 Task: Create a section Database Migration Sprint and in the section, add a milestone Incident Response Planning in the project AlphaFlow
Action: Mouse moved to (80, 304)
Screenshot: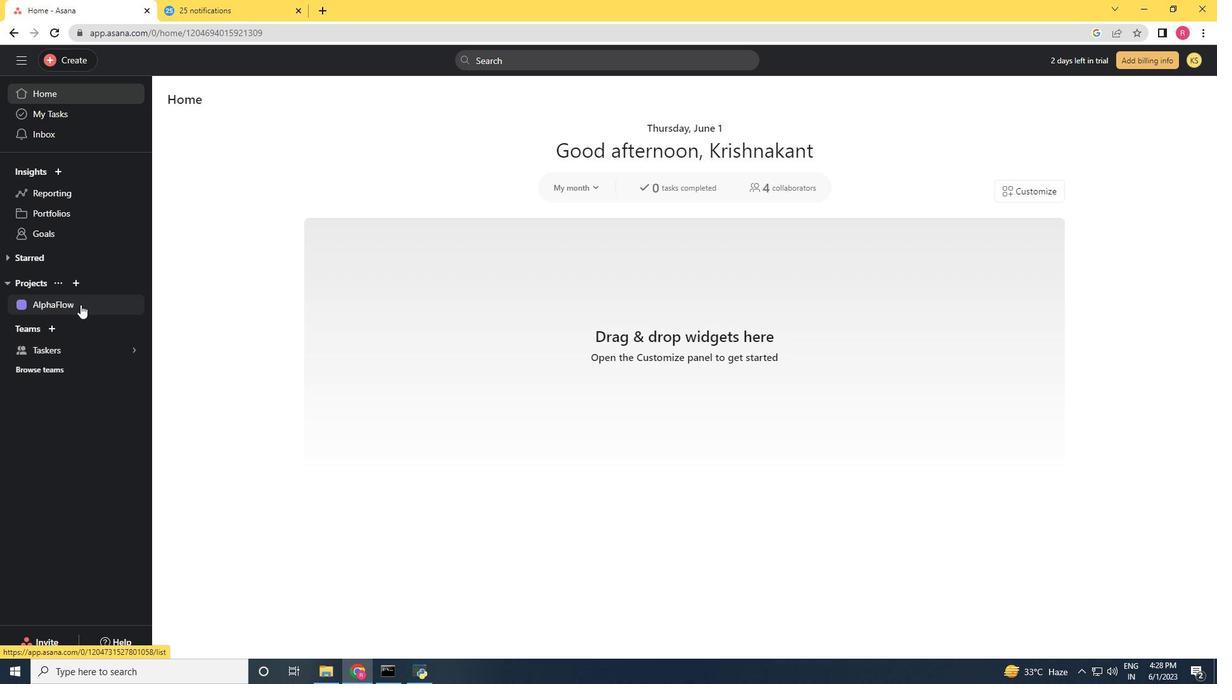 
Action: Mouse pressed left at (80, 304)
Screenshot: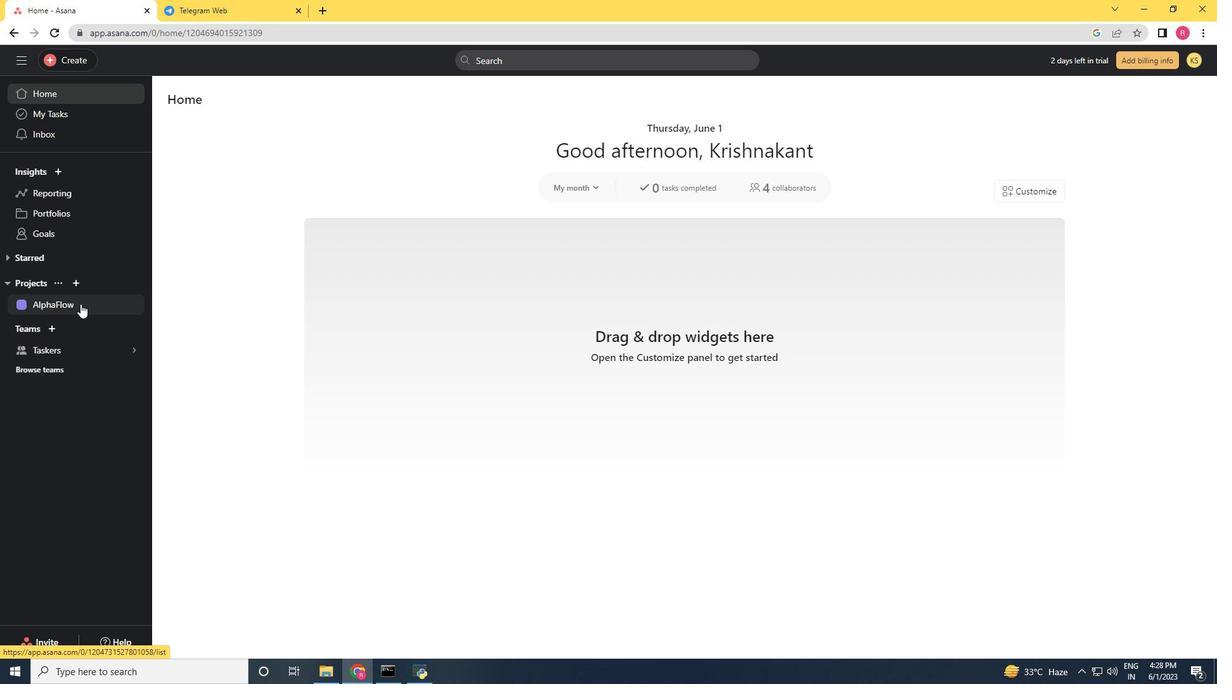 
Action: Mouse moved to (145, 505)
Screenshot: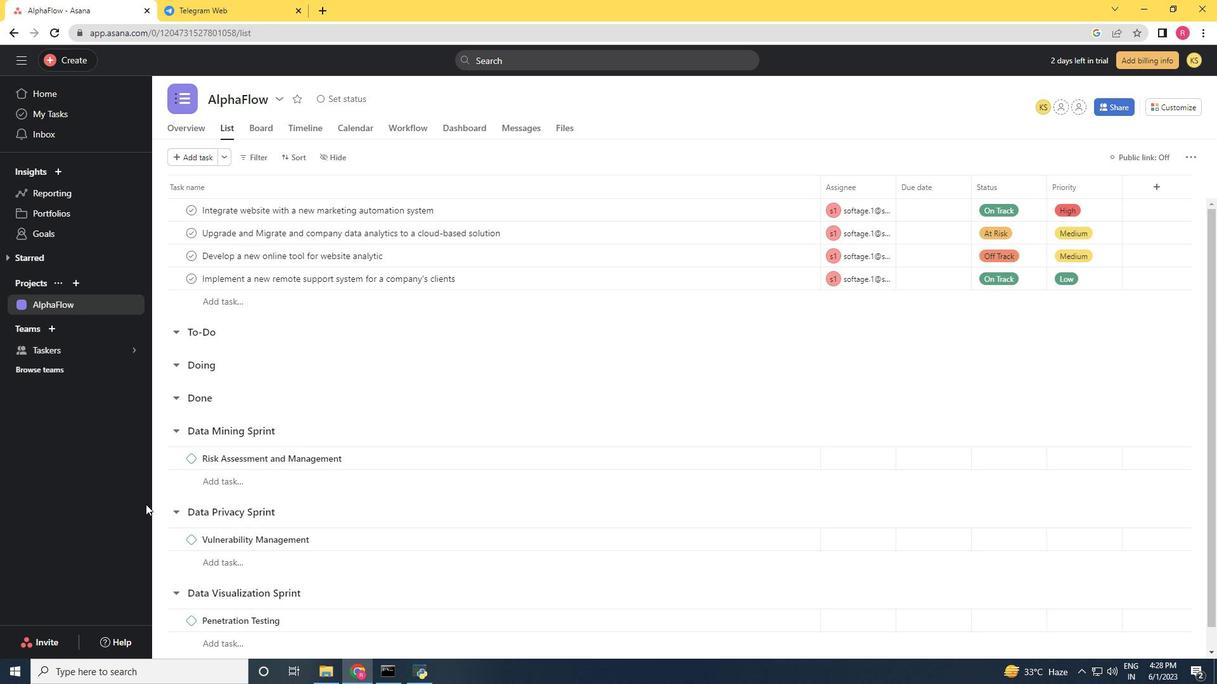 
Action: Mouse scrolled (145, 504) with delta (0, 0)
Screenshot: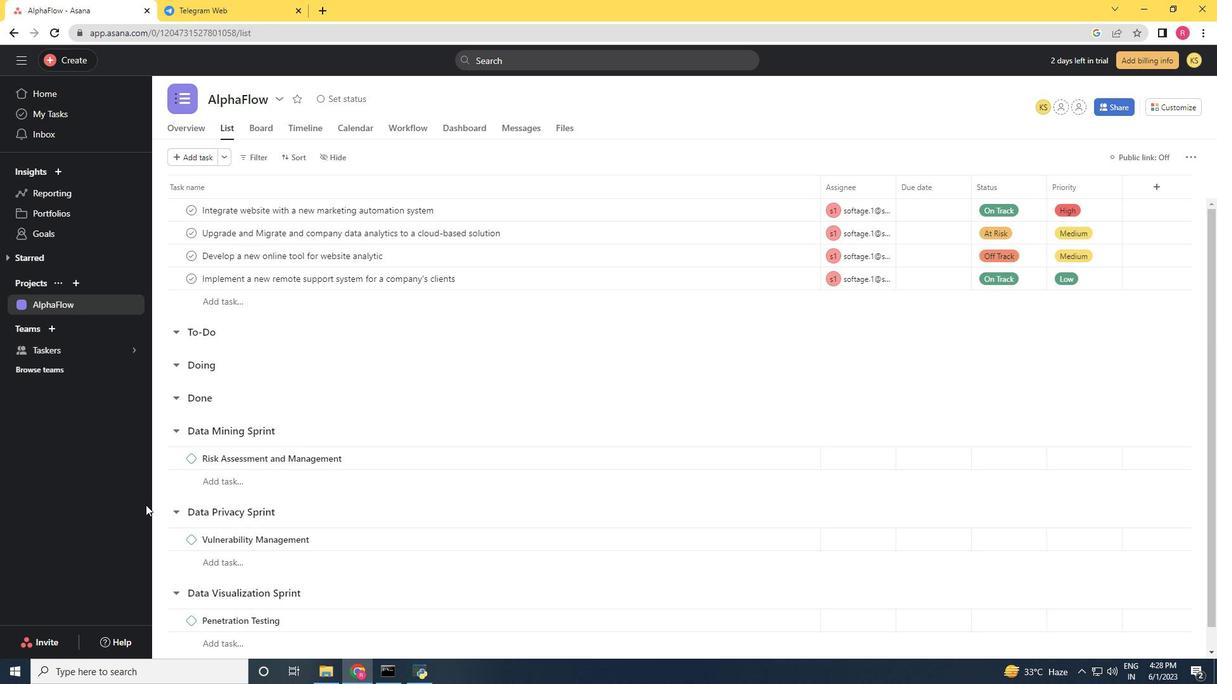 
Action: Mouse moved to (146, 505)
Screenshot: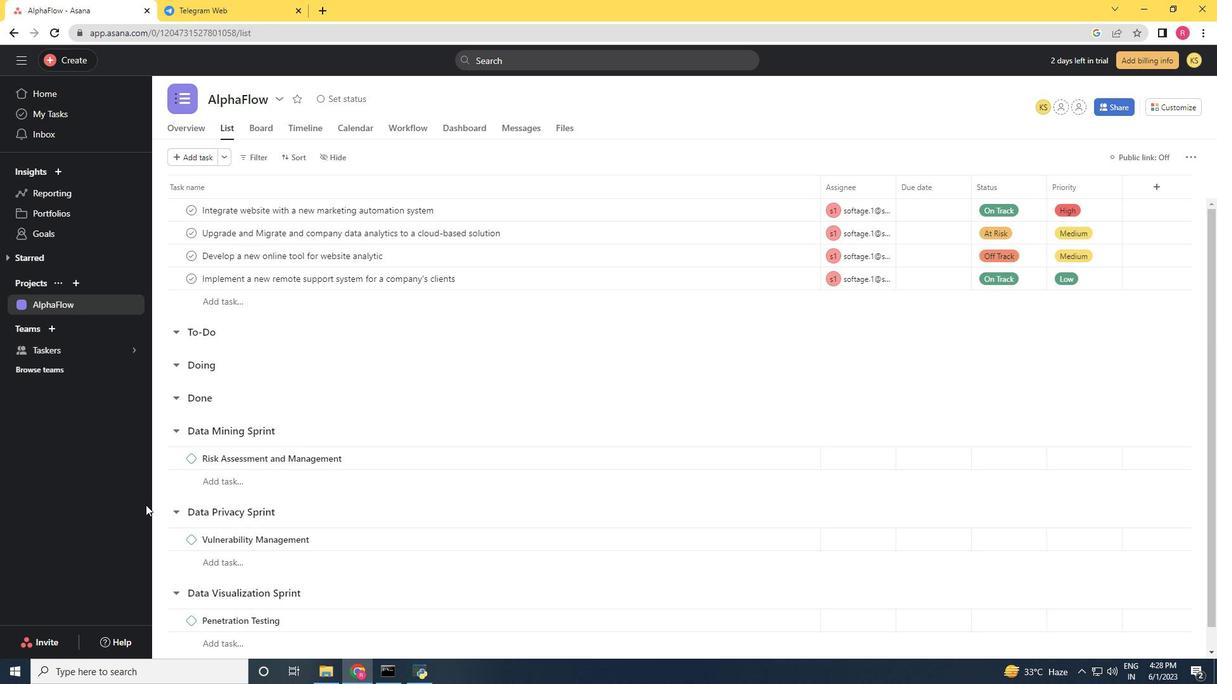 
Action: Mouse scrolled (146, 504) with delta (0, 0)
Screenshot: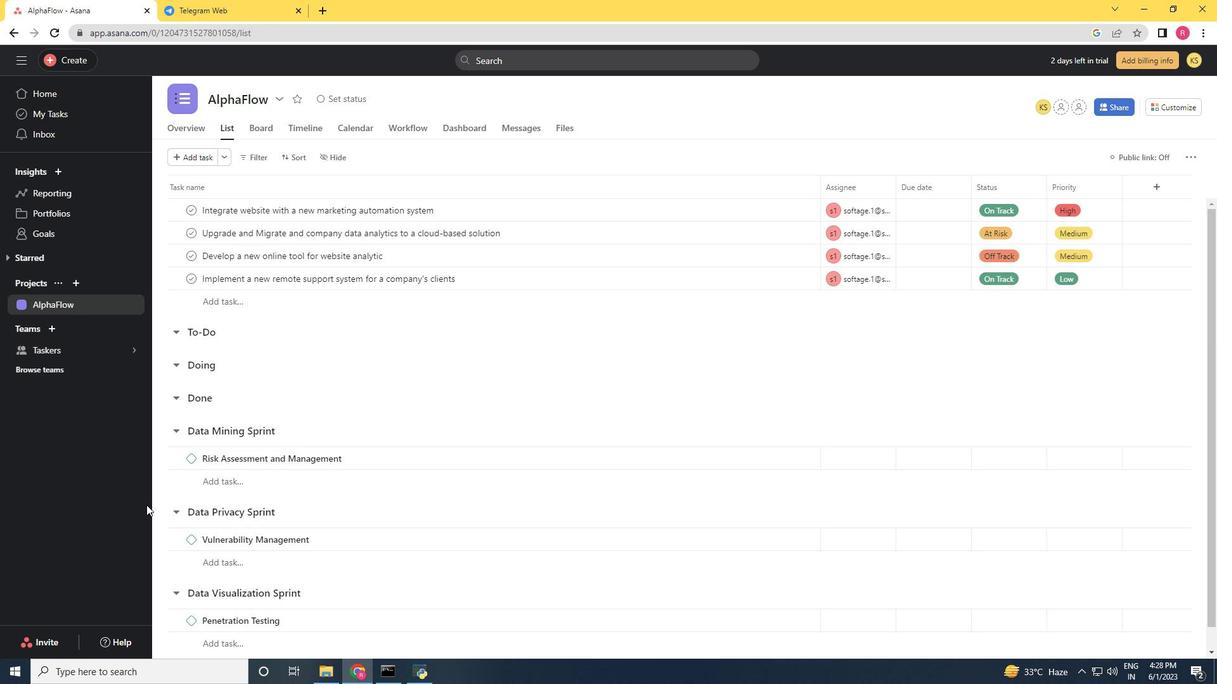 
Action: Mouse moved to (146, 505)
Screenshot: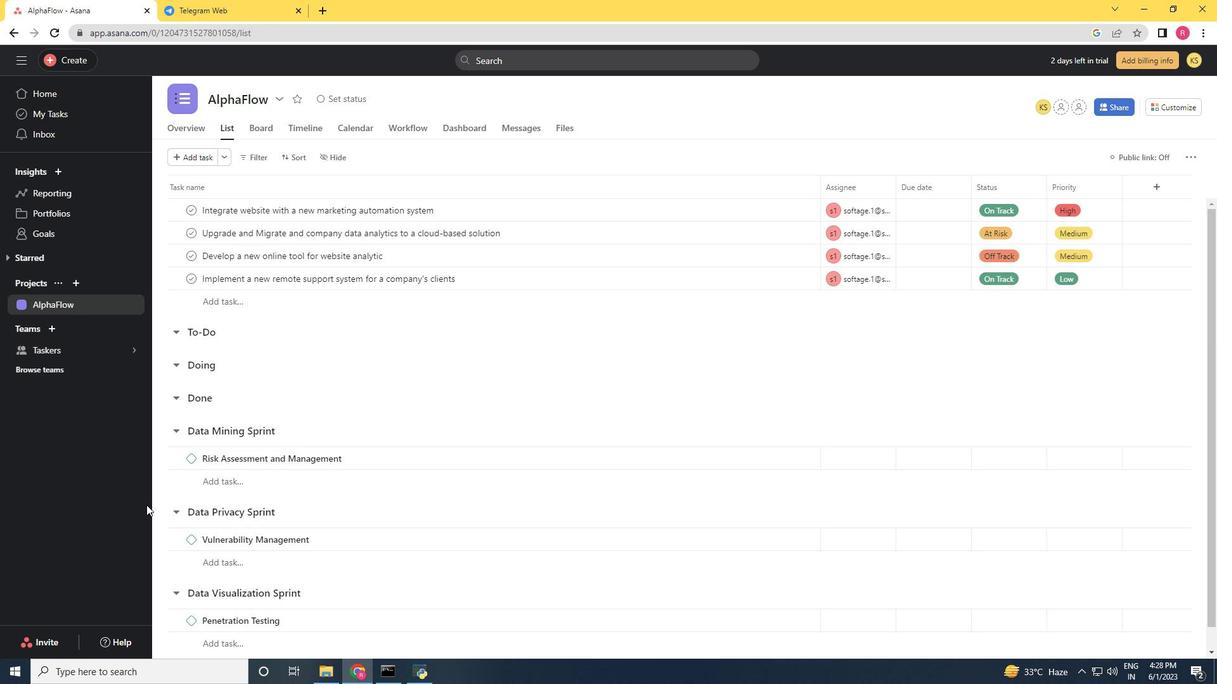 
Action: Mouse scrolled (146, 504) with delta (0, 0)
Screenshot: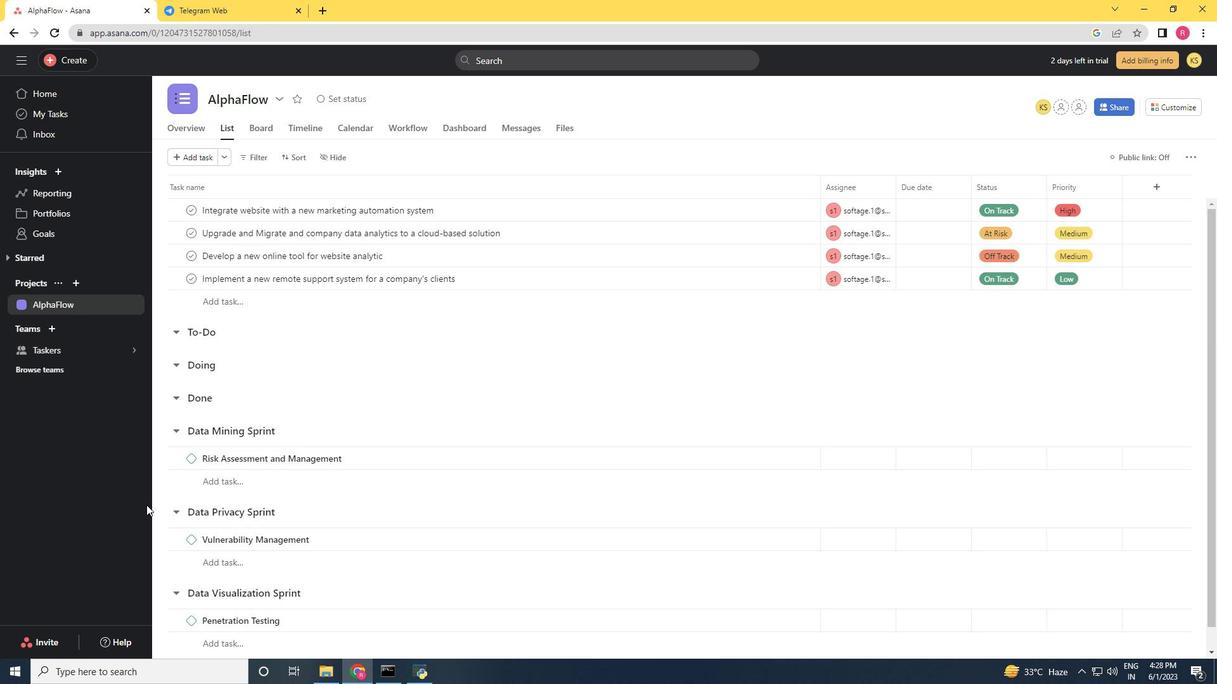 
Action: Mouse moved to (240, 469)
Screenshot: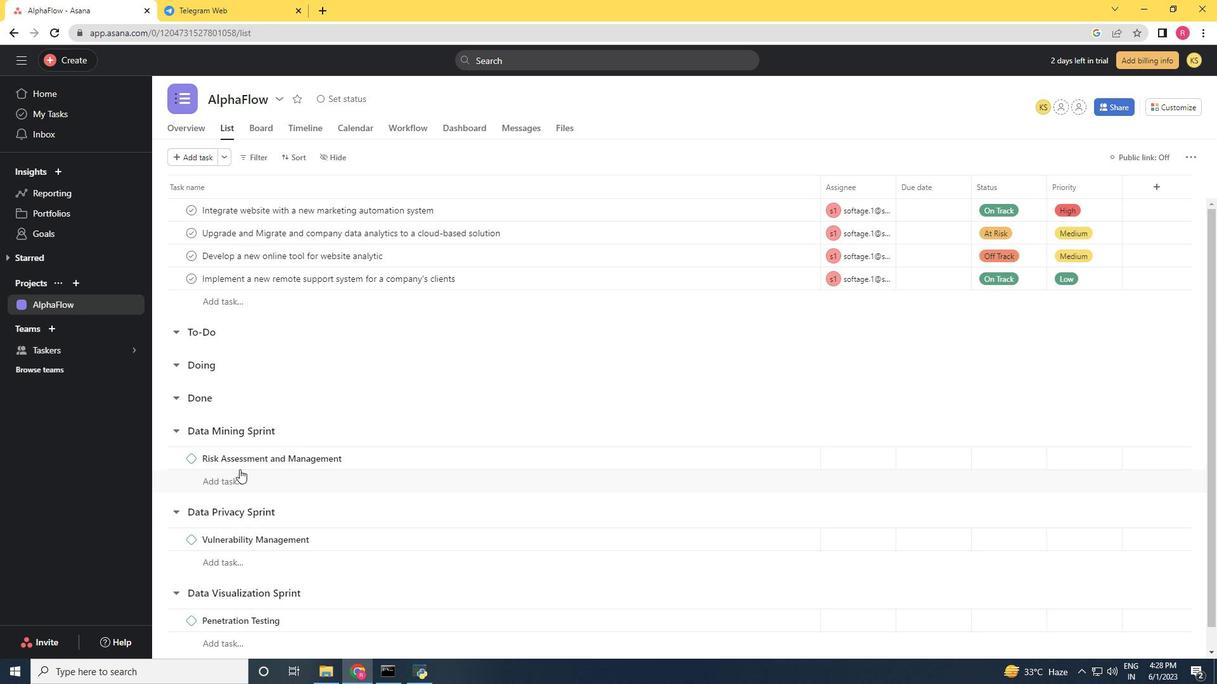 
Action: Mouse scrolled (240, 469) with delta (0, 0)
Screenshot: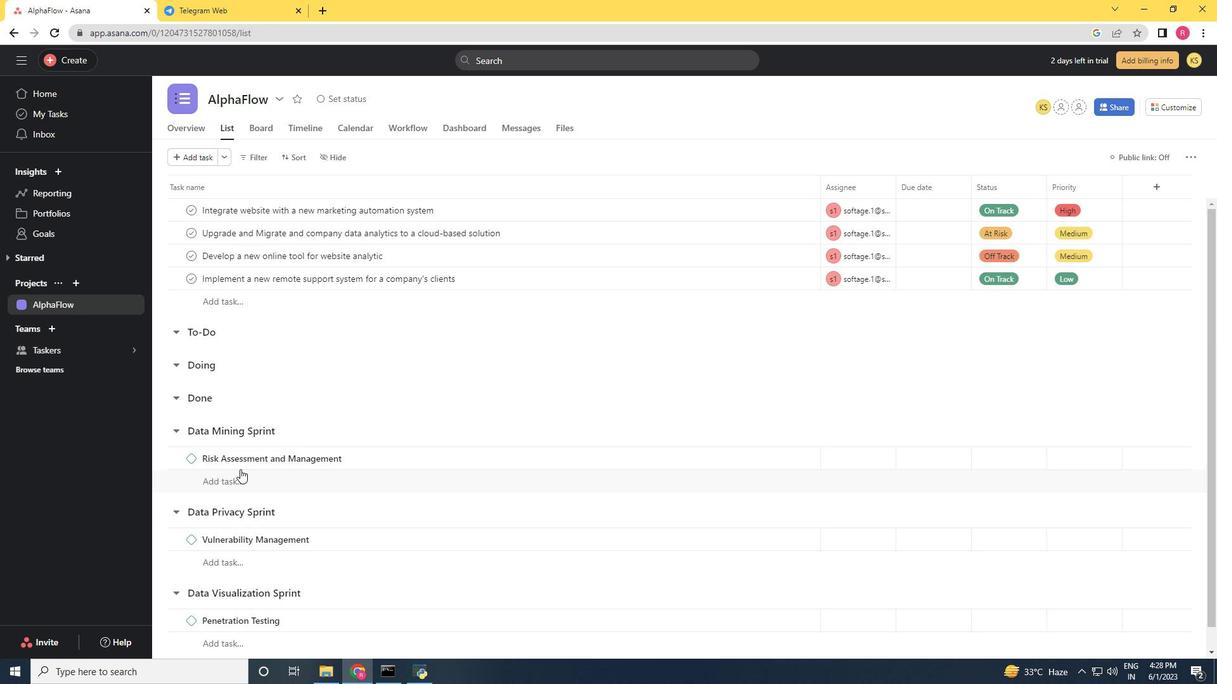 
Action: Mouse moved to (240, 469)
Screenshot: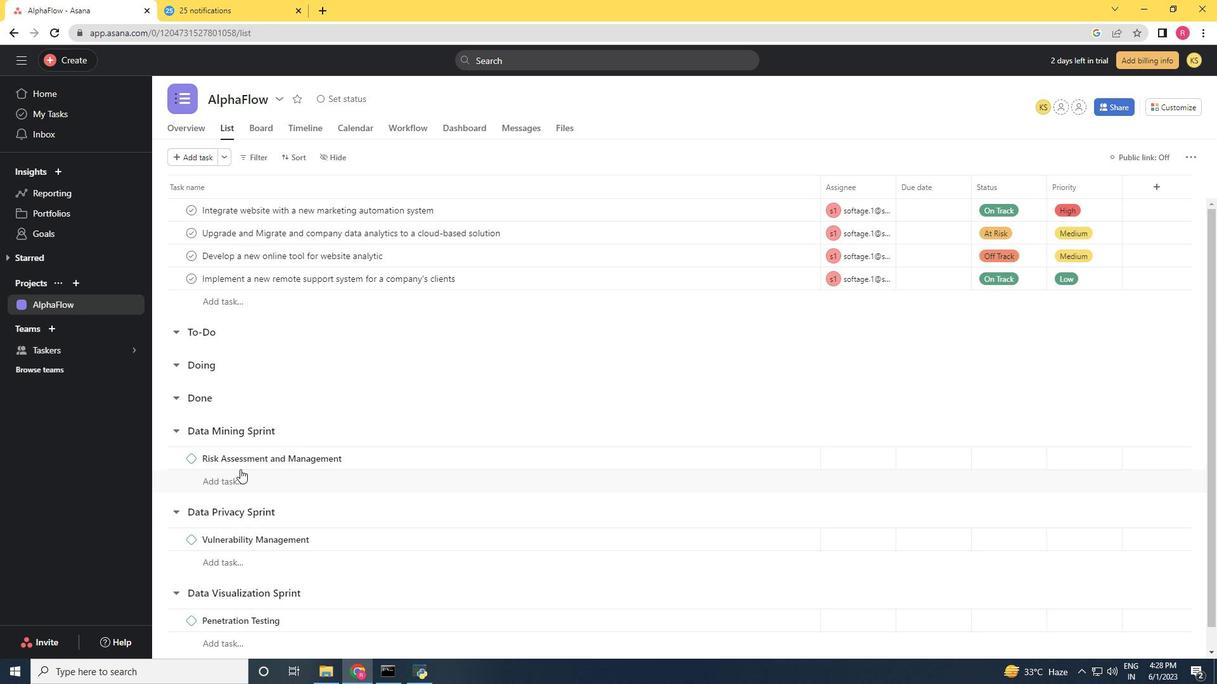 
Action: Mouse scrolled (240, 469) with delta (0, 0)
Screenshot: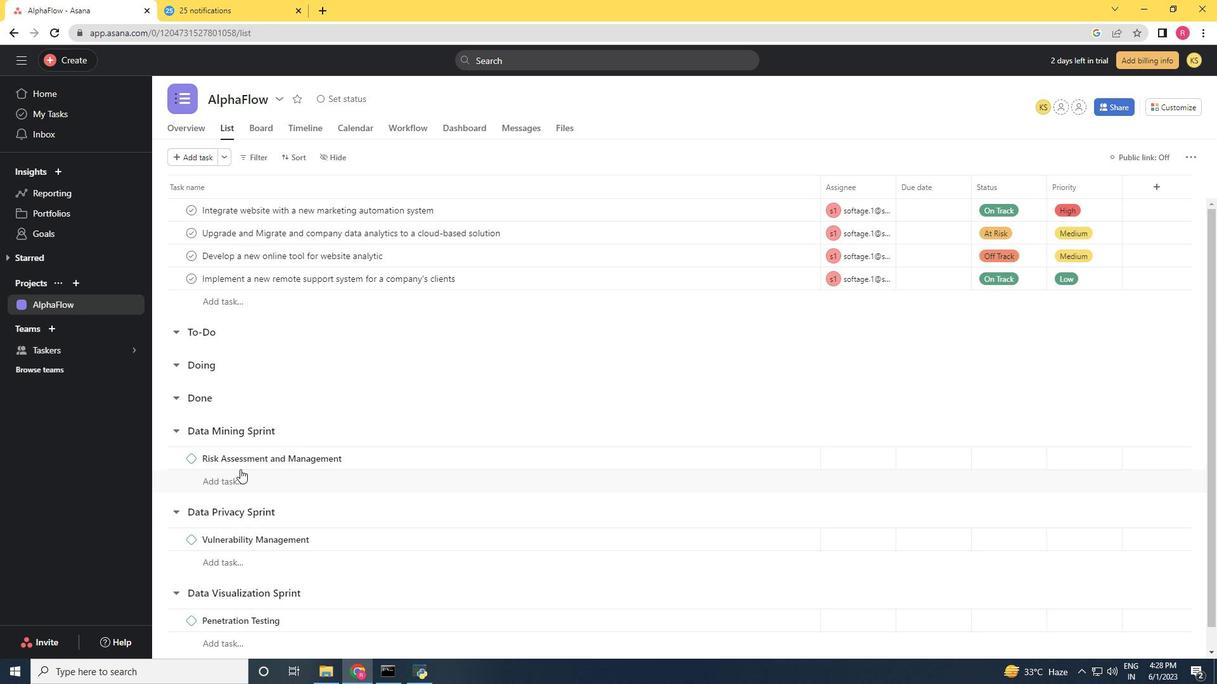 
Action: Mouse moved to (240, 470)
Screenshot: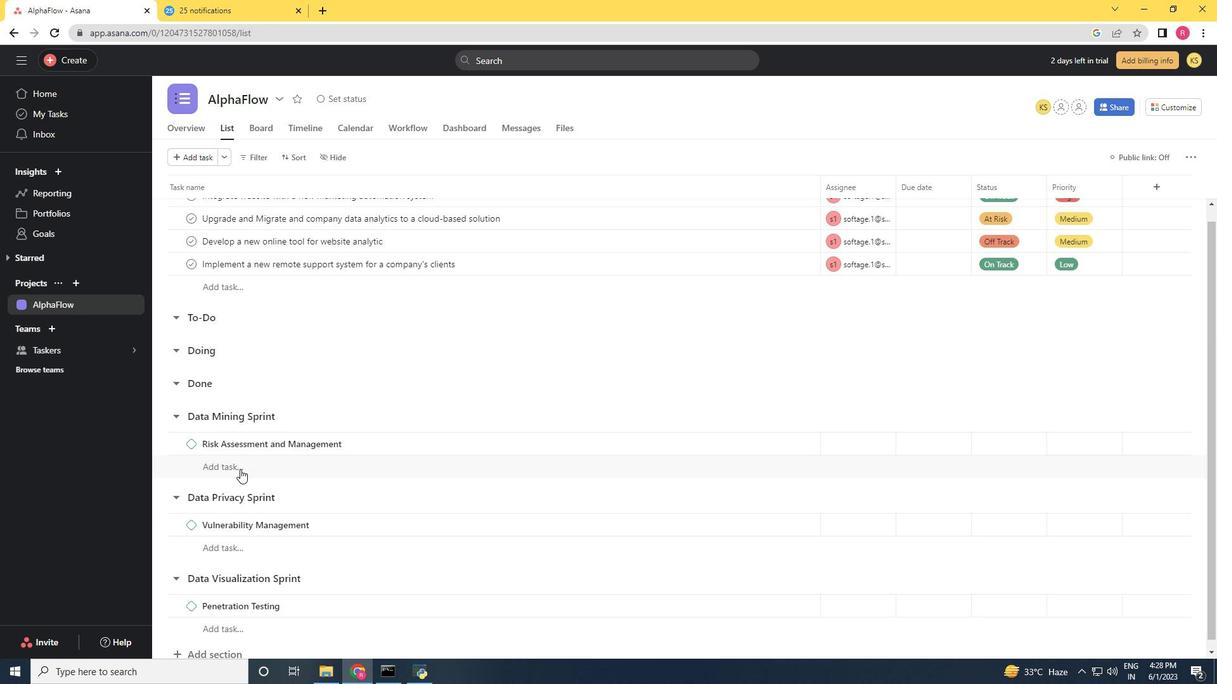 
Action: Mouse scrolled (240, 469) with delta (0, 0)
Screenshot: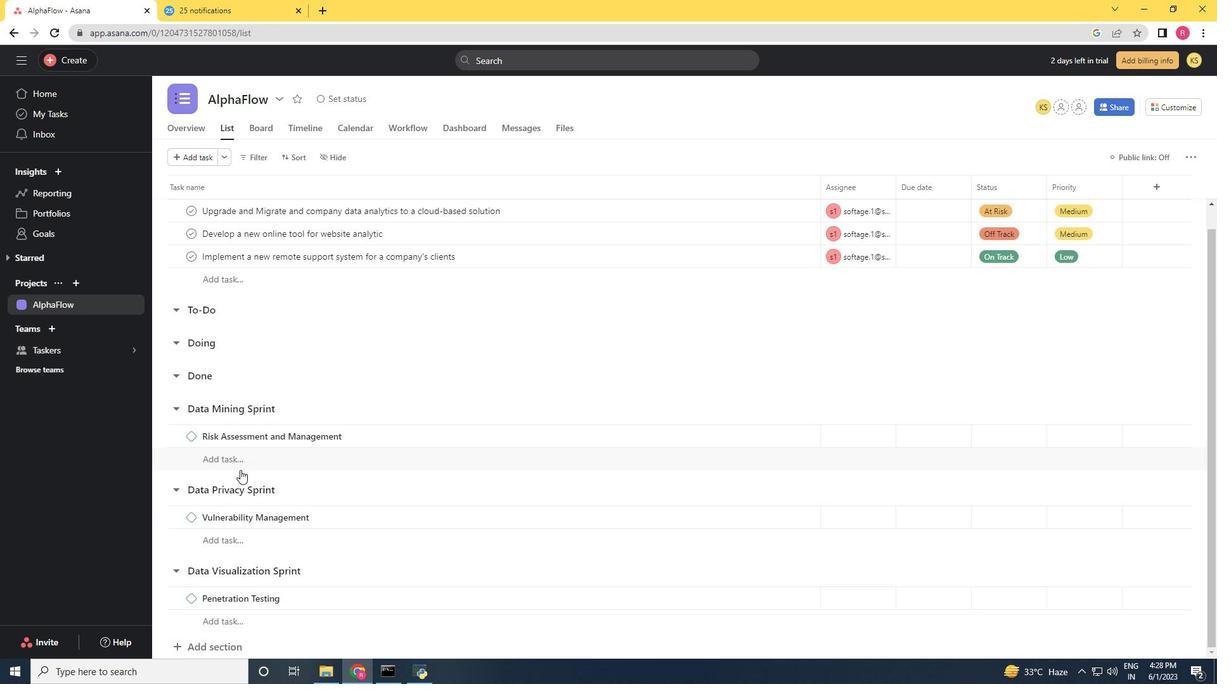 
Action: Mouse scrolled (240, 469) with delta (0, 0)
Screenshot: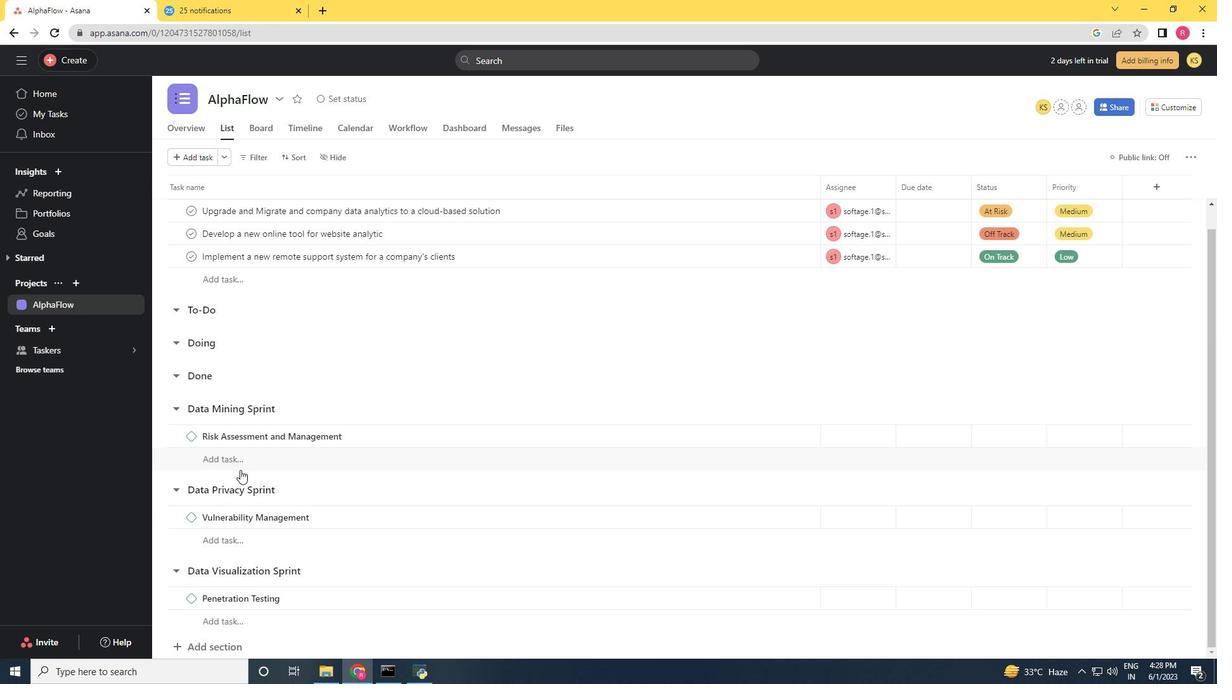 
Action: Mouse moved to (207, 638)
Screenshot: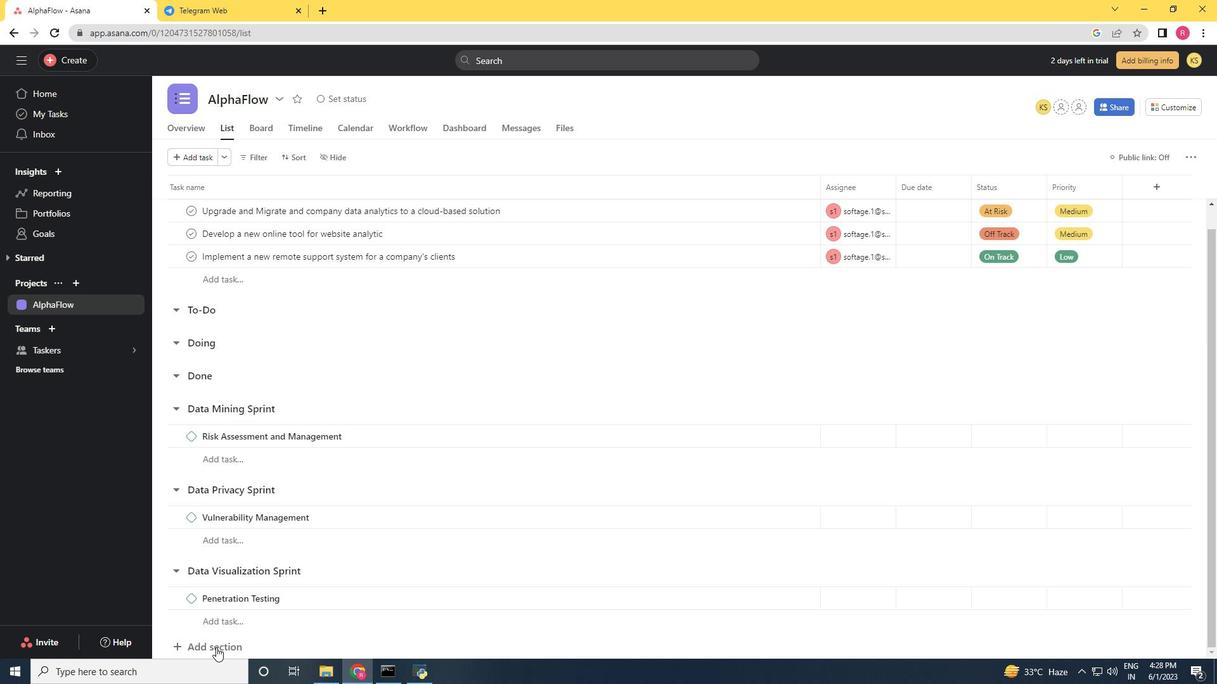 
Action: Mouse pressed left at (207, 638)
Screenshot: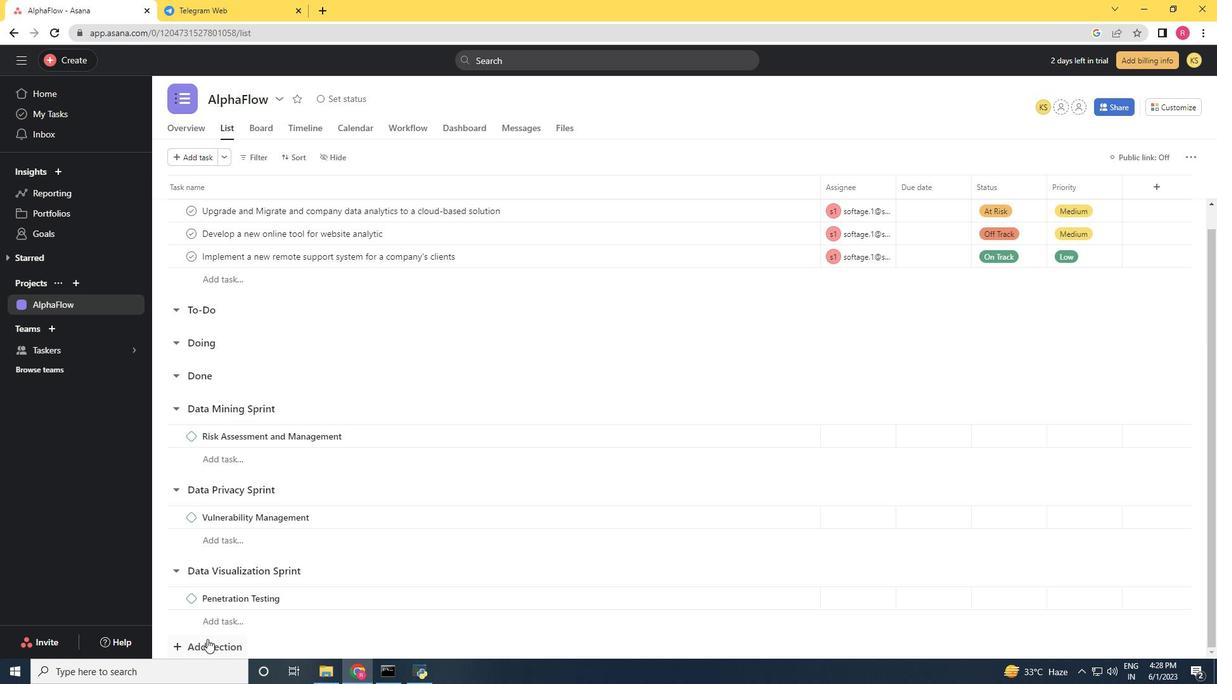 
Action: Mouse moved to (207, 638)
Screenshot: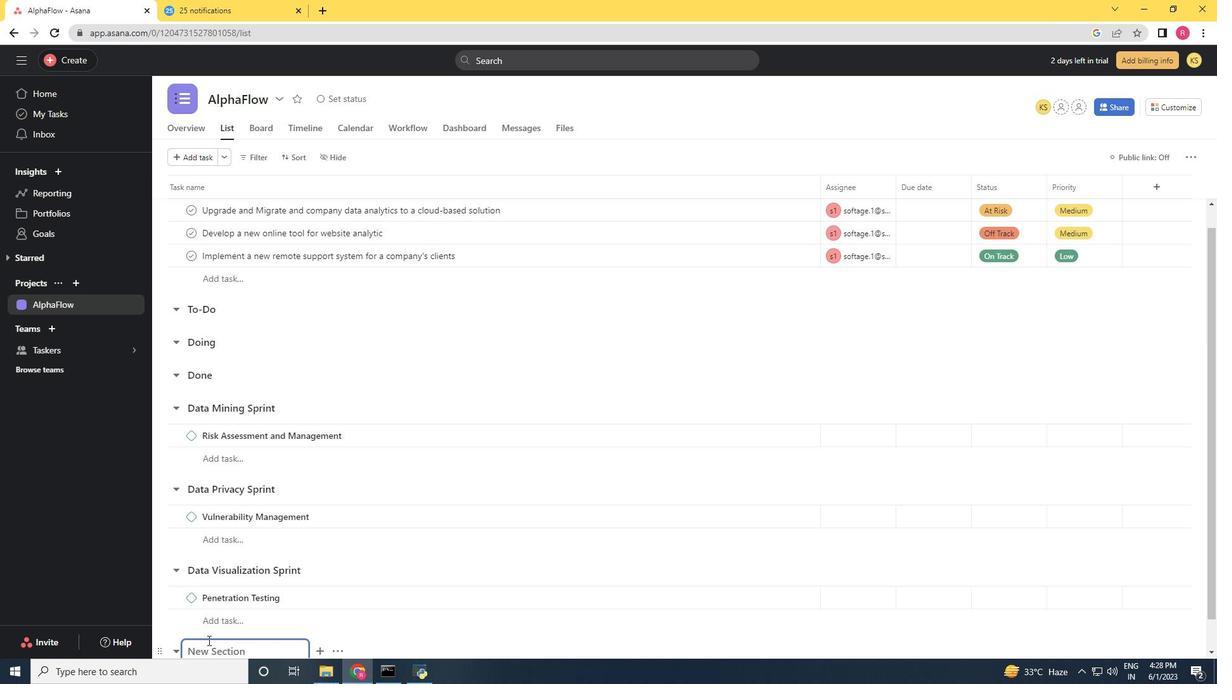 
Action: Mouse scrolled (207, 637) with delta (0, 0)
Screenshot: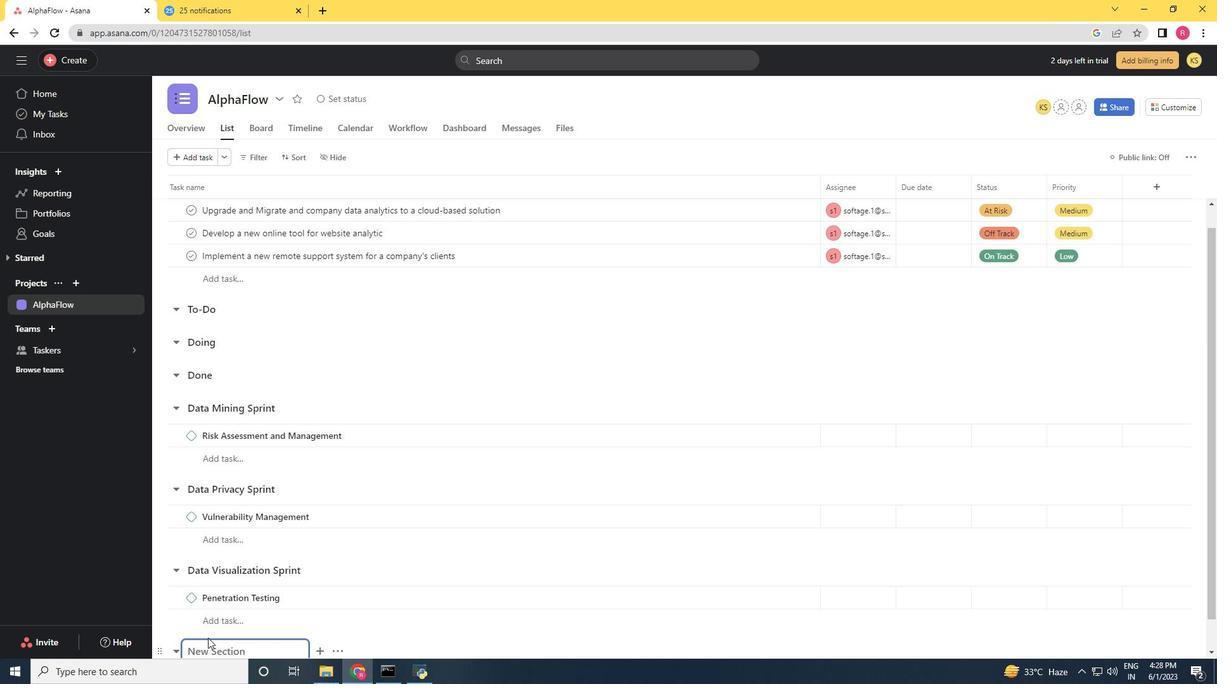 
Action: Mouse moved to (207, 637)
Screenshot: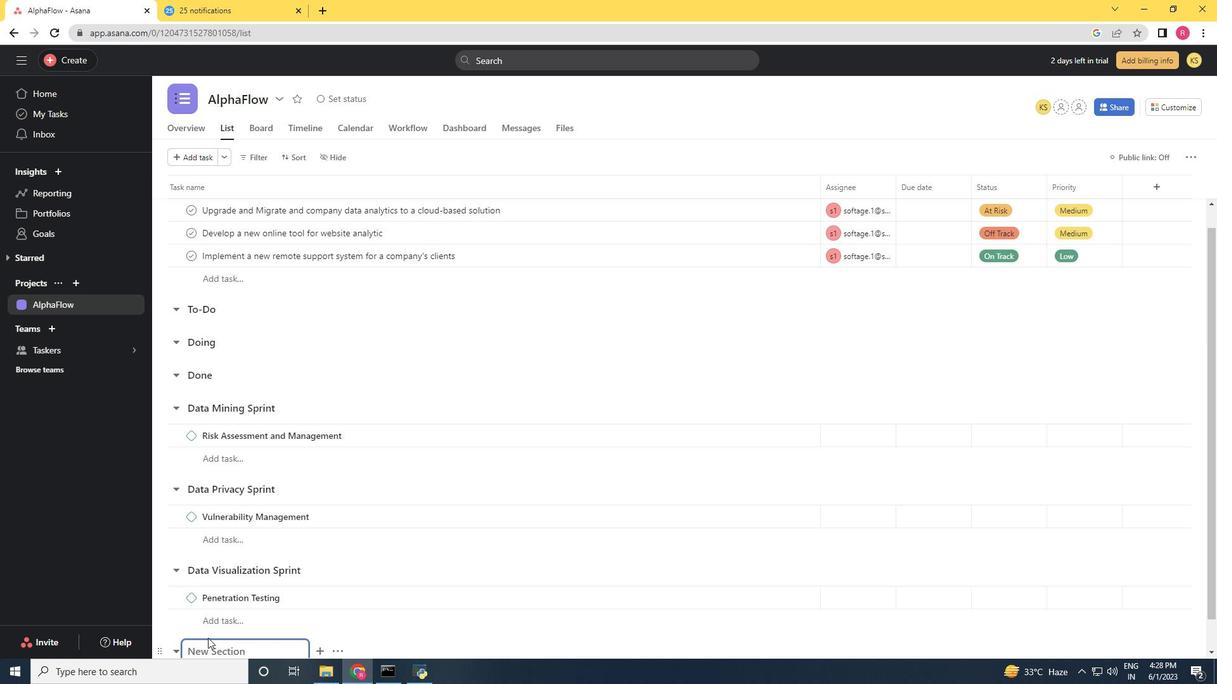 
Action: Mouse scrolled (207, 636) with delta (0, 0)
Screenshot: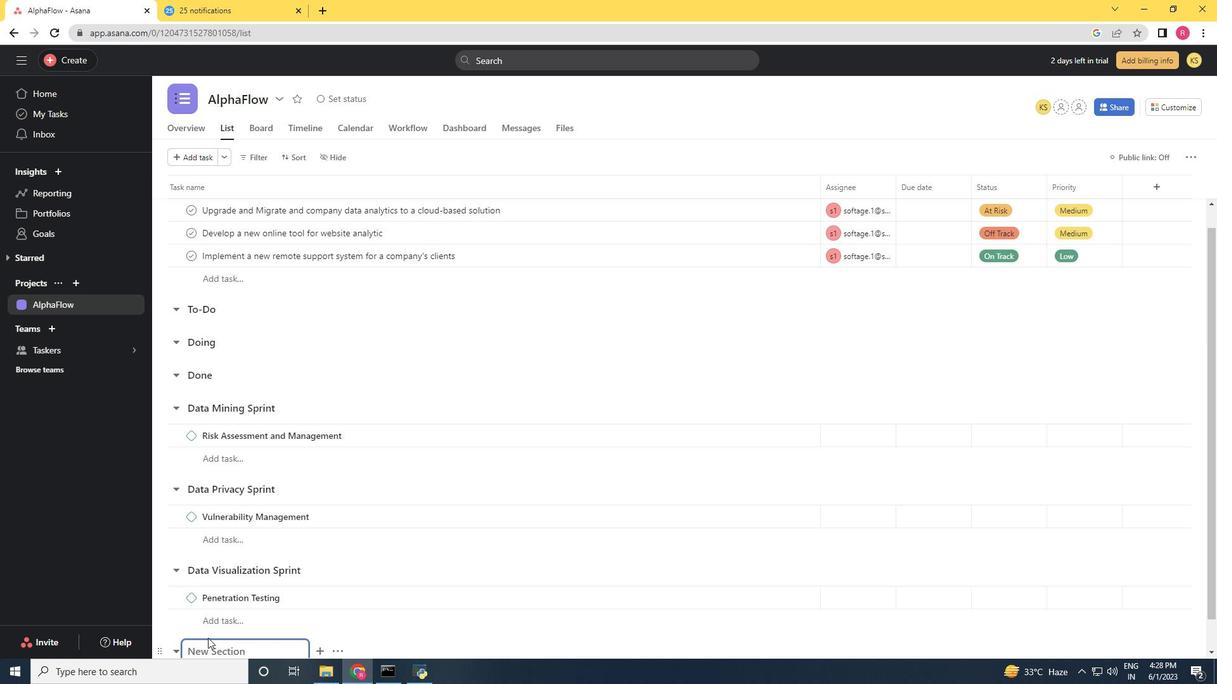 
Action: Mouse moved to (207, 635)
Screenshot: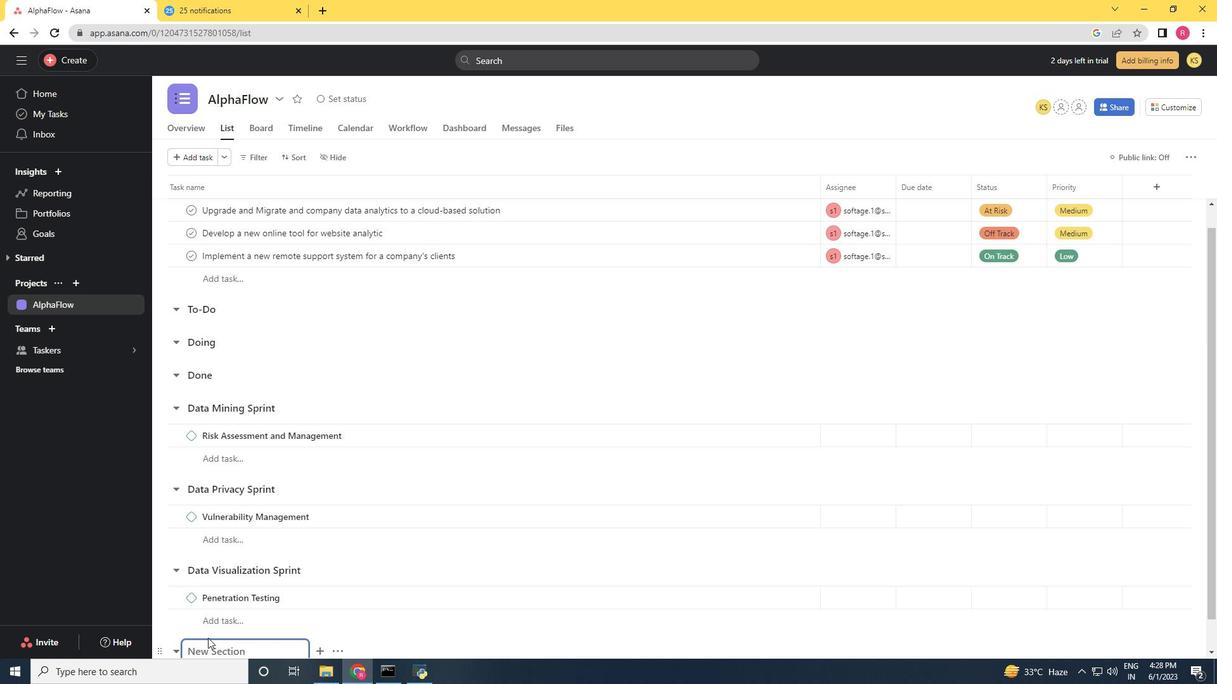 
Action: Mouse scrolled (207, 635) with delta (0, 0)
Screenshot: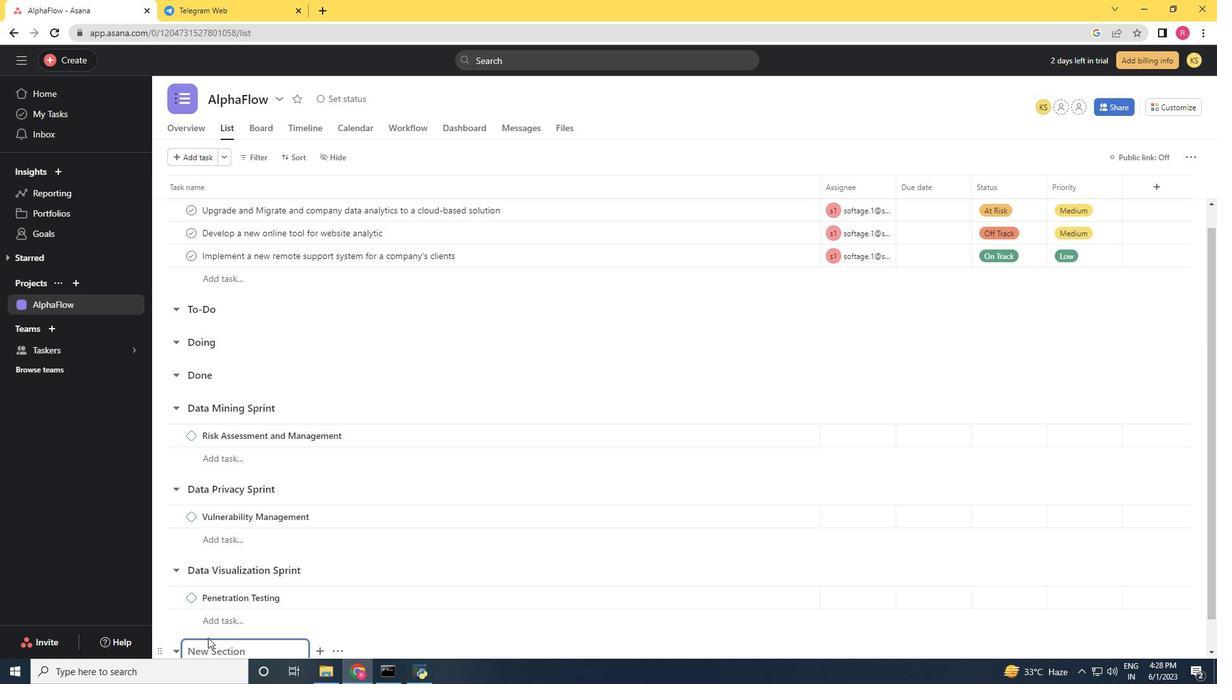
Action: Mouse moved to (207, 628)
Screenshot: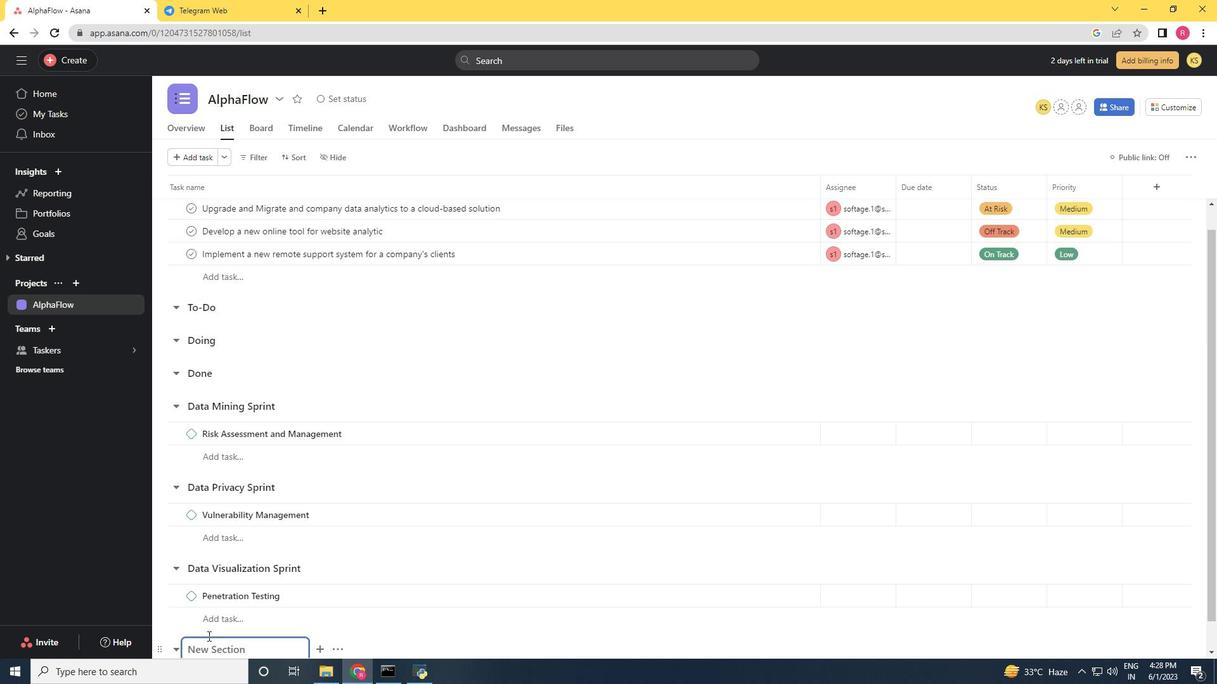 
Action: Mouse scrolled (207, 627) with delta (0, 0)
Screenshot: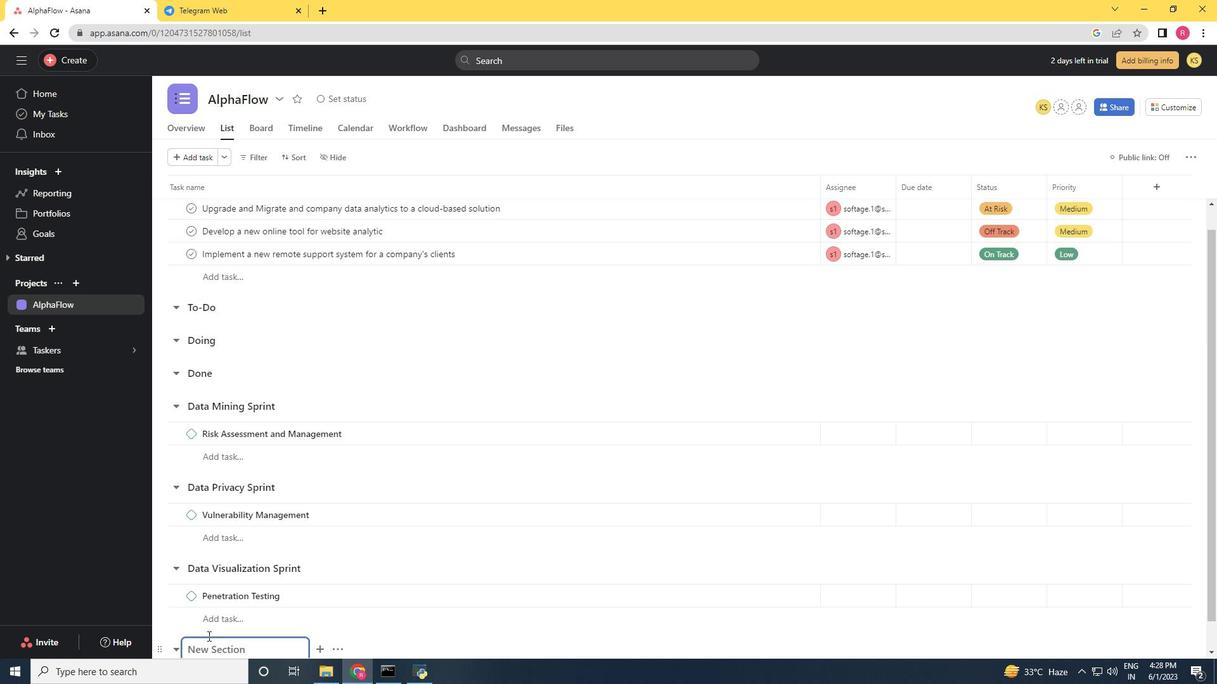 
Action: Mouse moved to (156, 580)
Screenshot: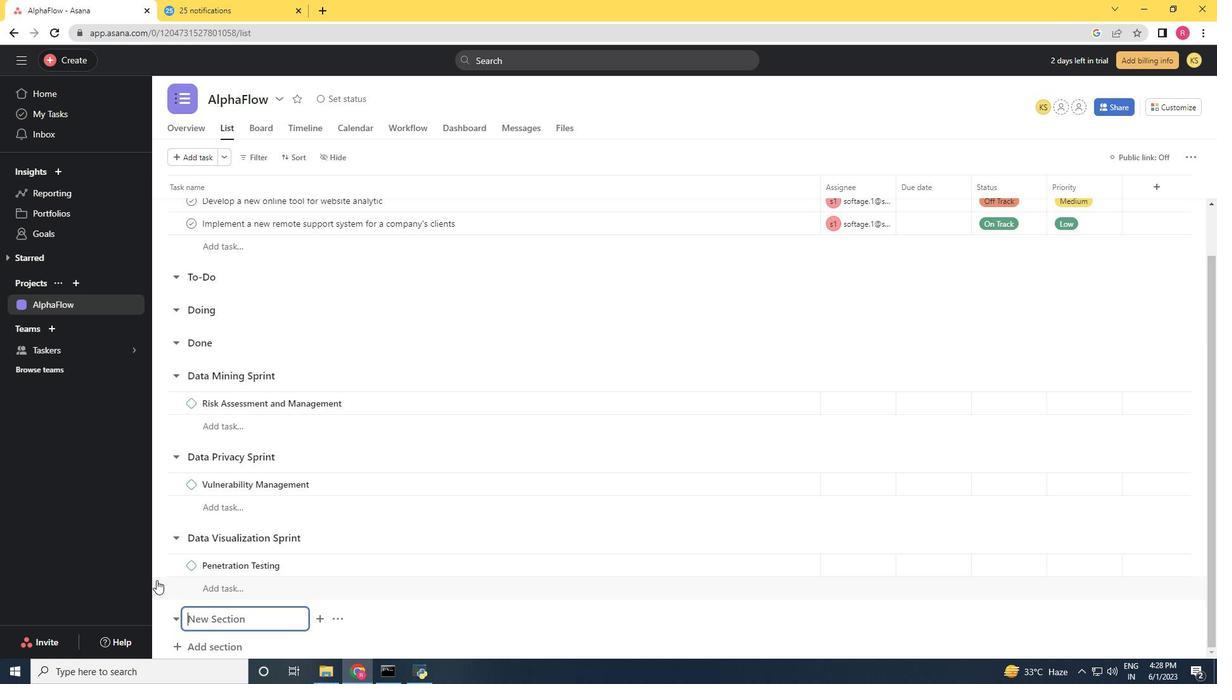 
Action: Key pressed <Key.shift>Data<Key.space><Key.shift>Migration<Key.space><Key.shift>Sprint<Key.enter><Key.shift><Key.shift><Key.shift><Key.shift><Key.shift><Key.shift><Key.shift><Key.shift><Key.shift><Key.shift>Incident<Key.space><Key.shift><Key.shift><Key.shift>Response<Key.space><Key.shift>Planning
Screenshot: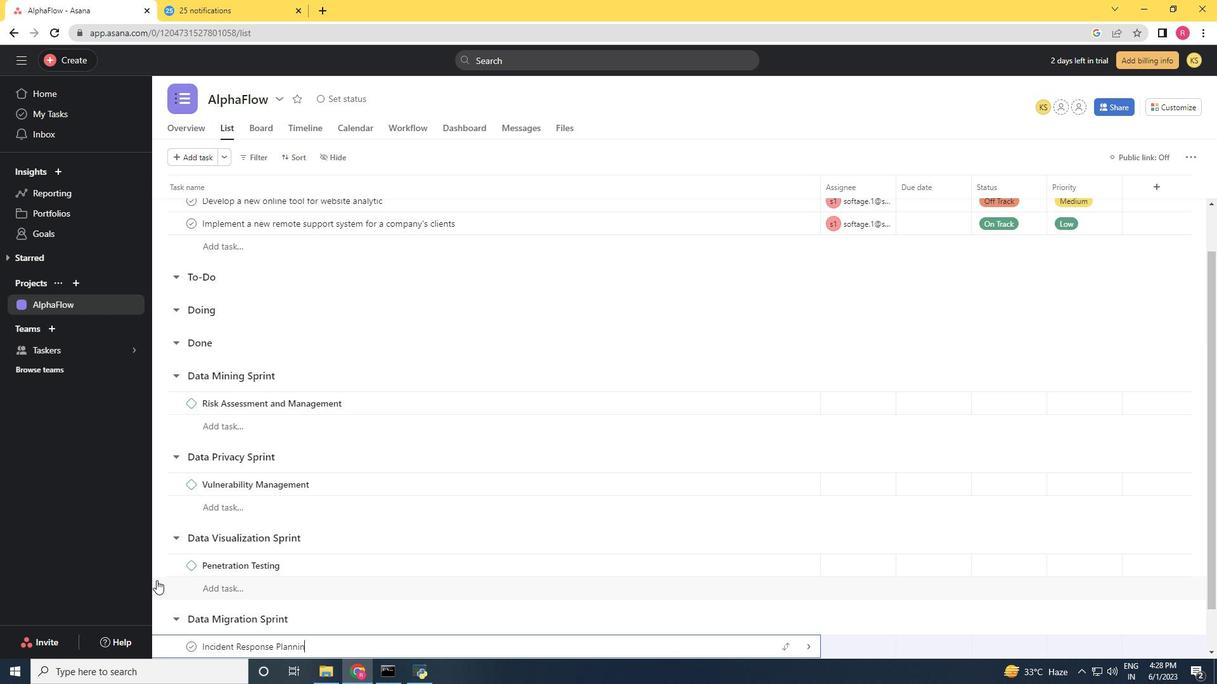 
Action: Mouse moved to (297, 574)
Screenshot: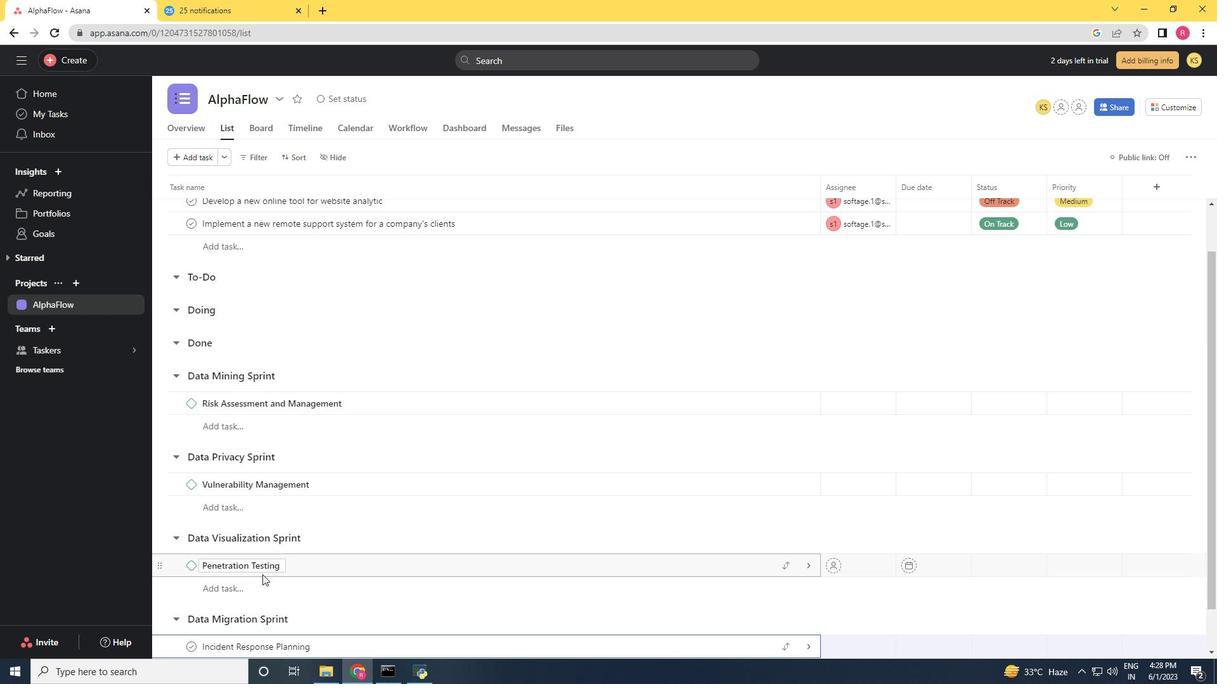 
Action: Mouse scrolled (294, 573) with delta (0, 0)
Screenshot: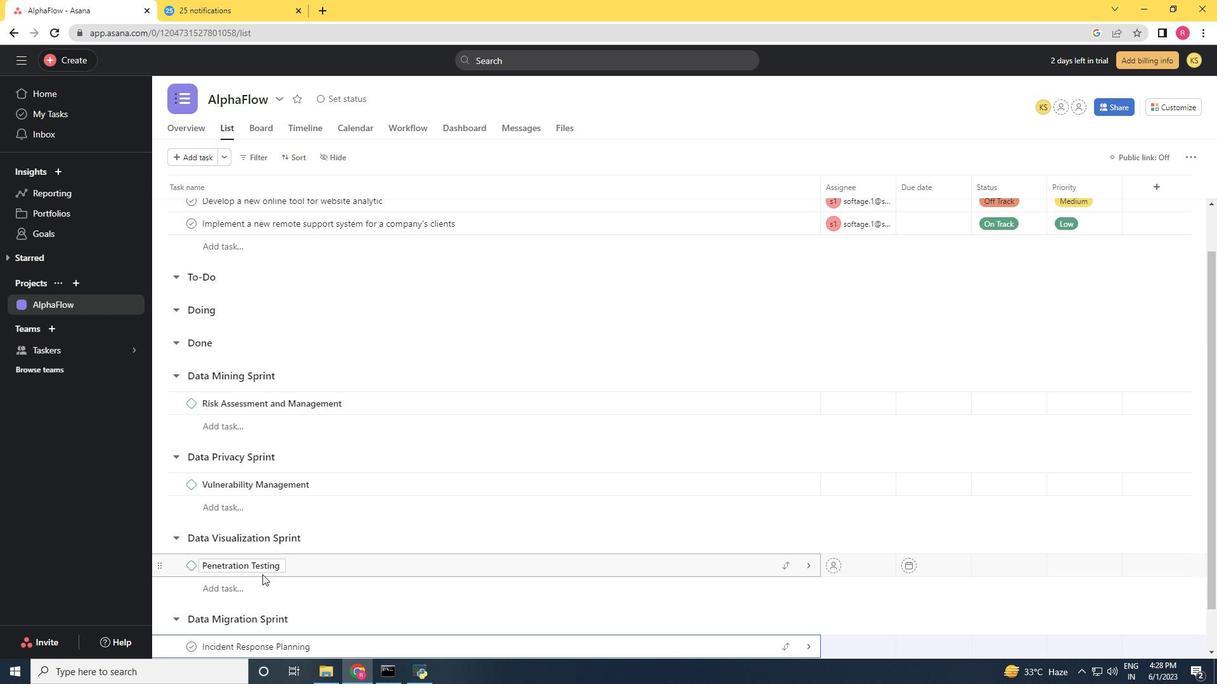 
Action: Mouse moved to (297, 575)
Screenshot: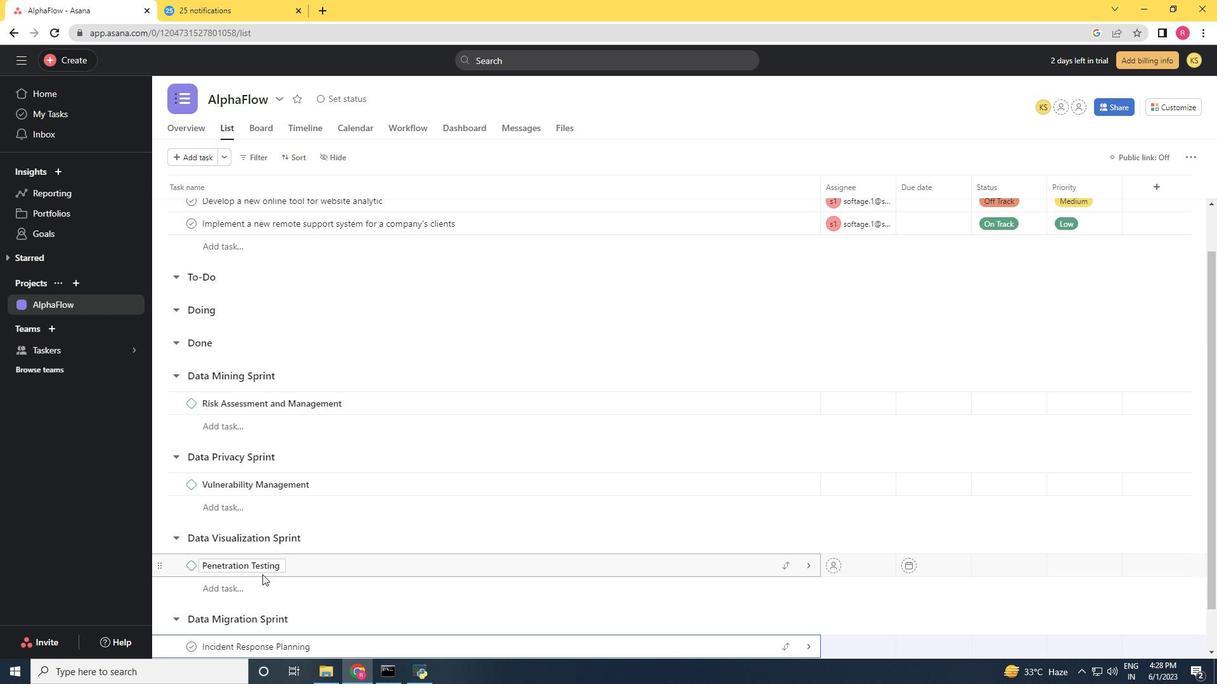 
Action: Mouse scrolled (297, 574) with delta (0, 0)
Screenshot: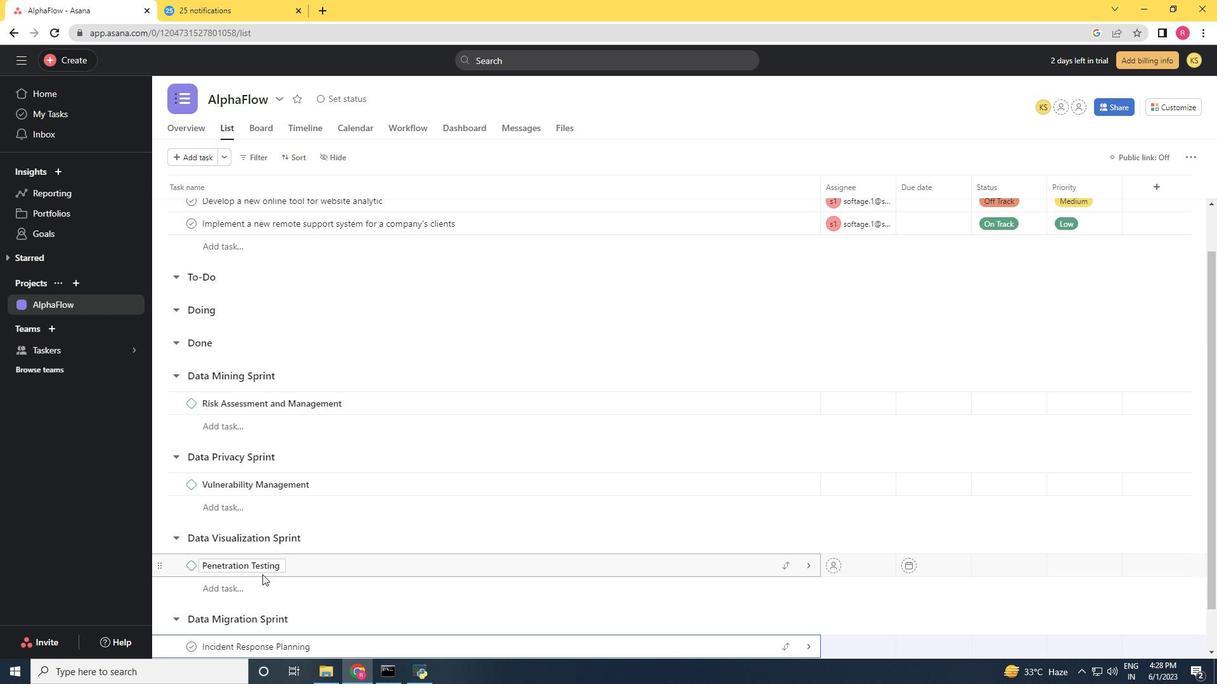 
Action: Mouse moved to (331, 600)
Screenshot: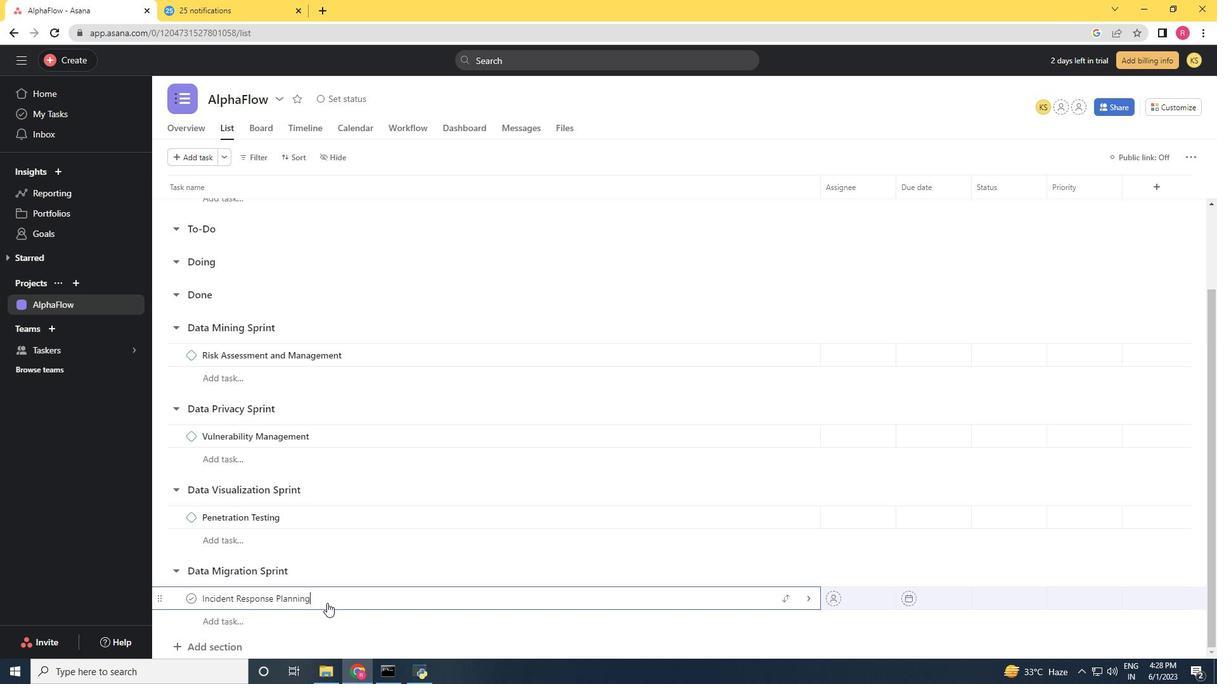 
Action: Mouse pressed right at (331, 600)
Screenshot: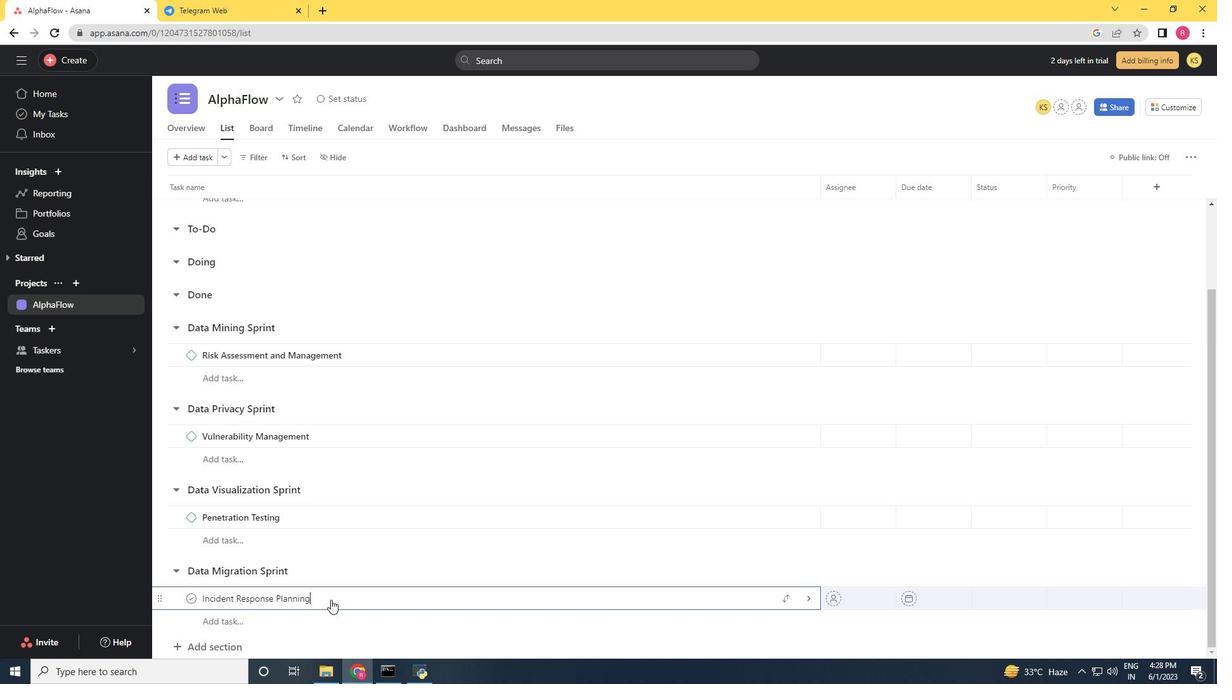 
Action: Mouse moved to (377, 539)
Screenshot: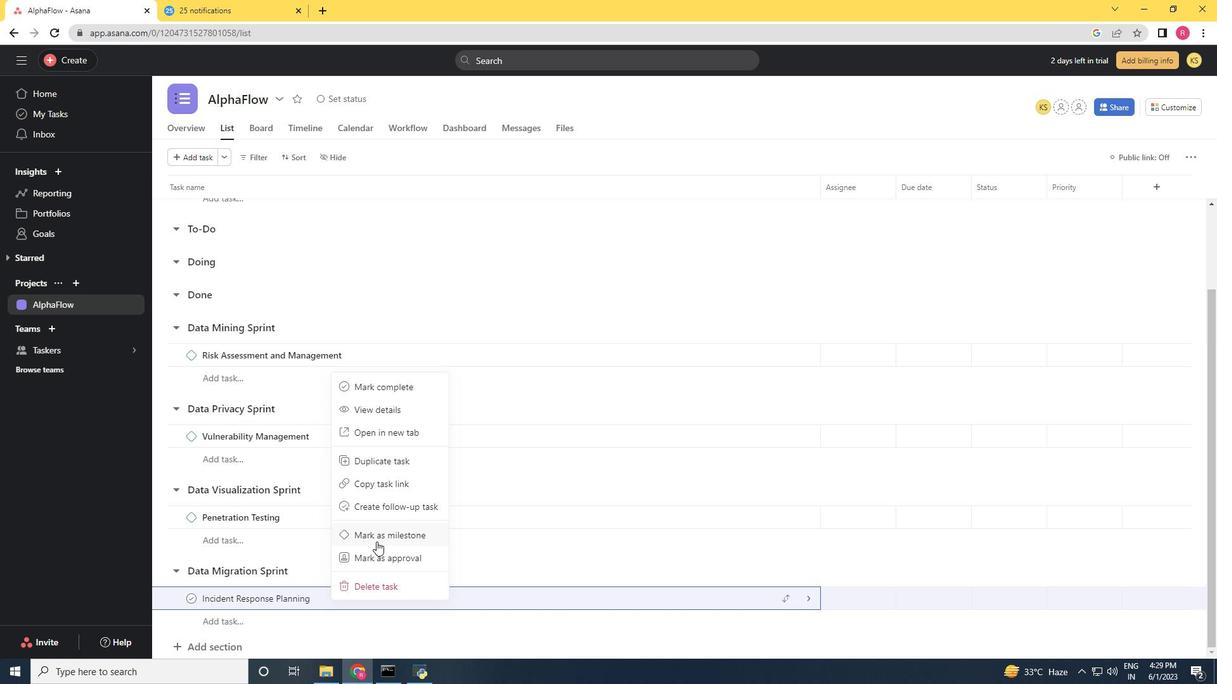 
Action: Mouse pressed left at (377, 539)
Screenshot: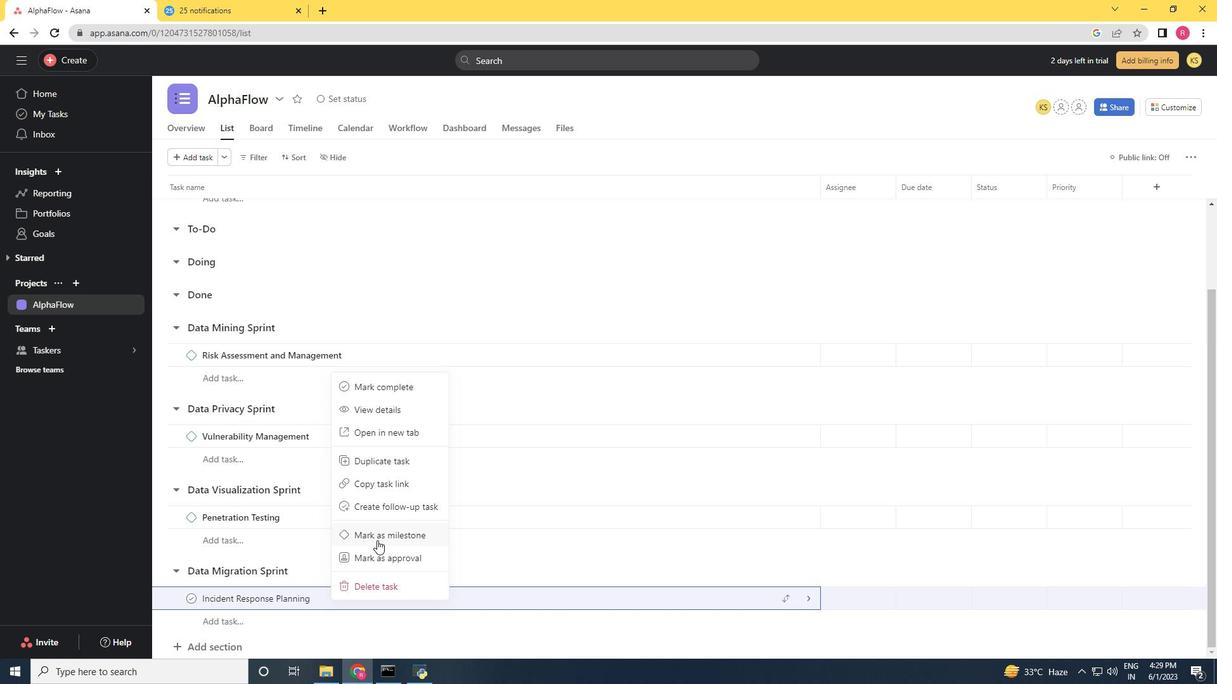 
Action: Mouse moved to (331, 540)
Screenshot: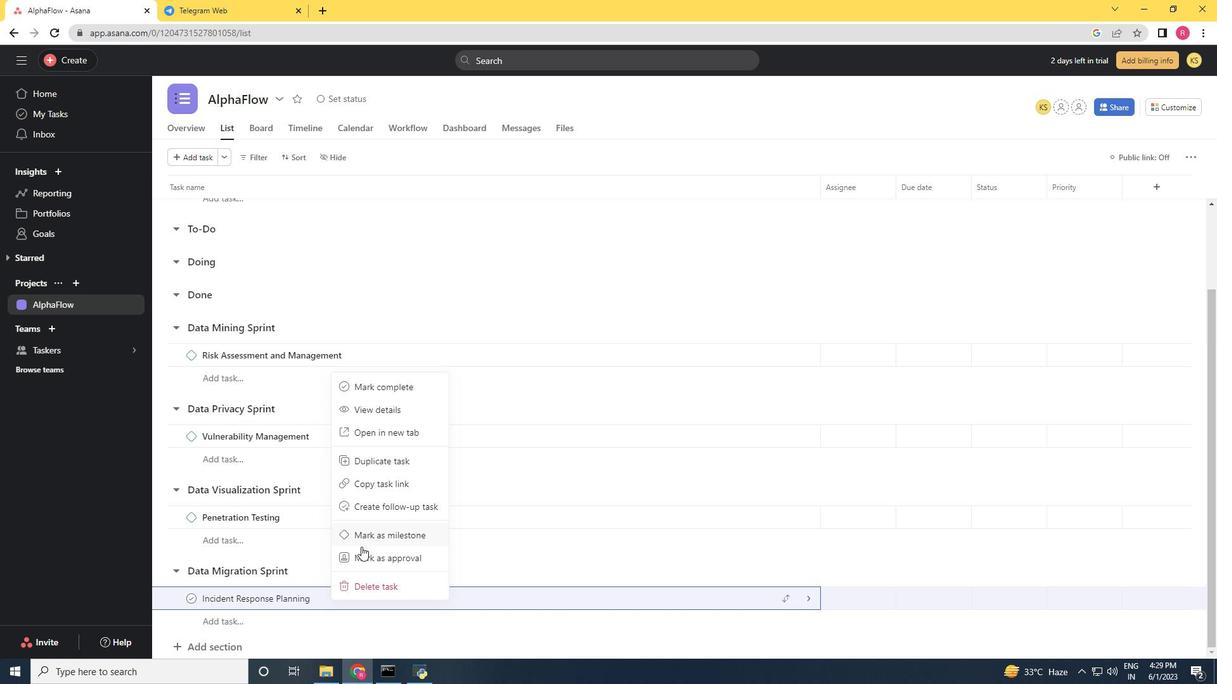 
